 Task: Change the theme color of your profile to Black.
Action: Mouse moved to (1137, 37)
Screenshot: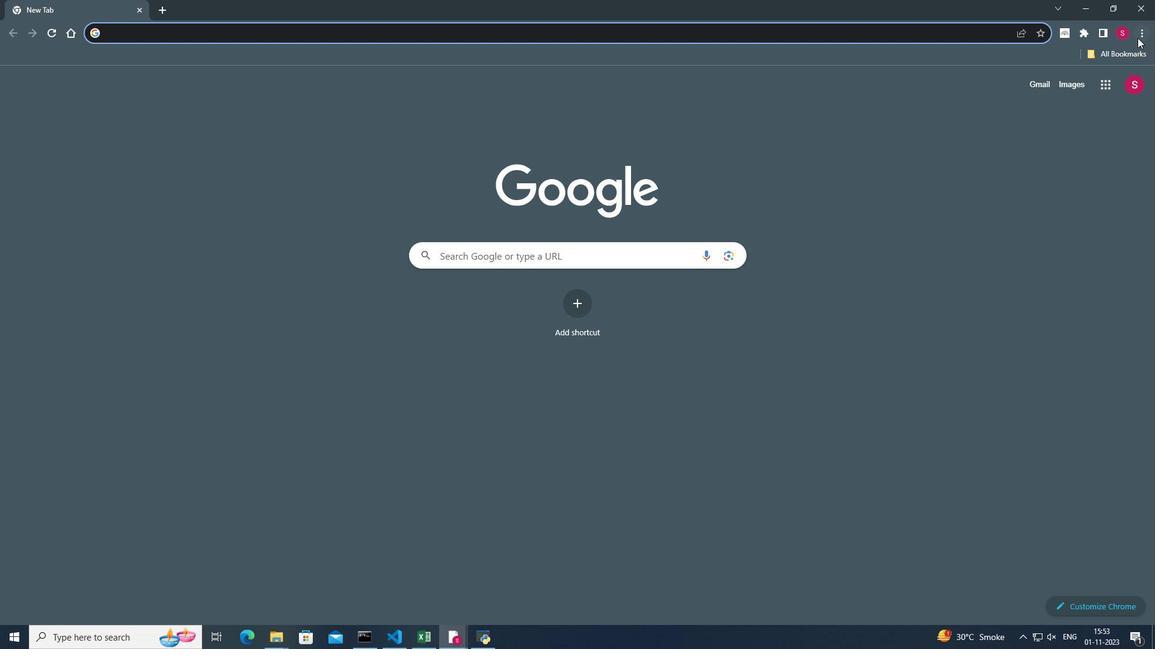 
Action: Mouse pressed left at (1137, 37)
Screenshot: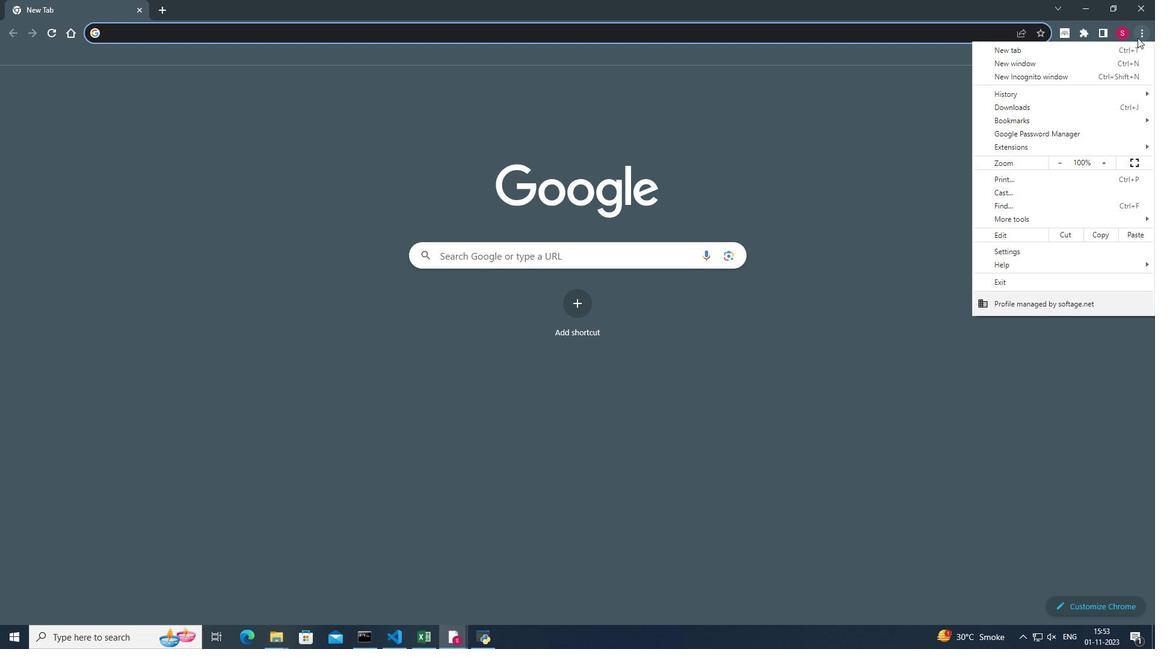 
Action: Mouse moved to (1005, 252)
Screenshot: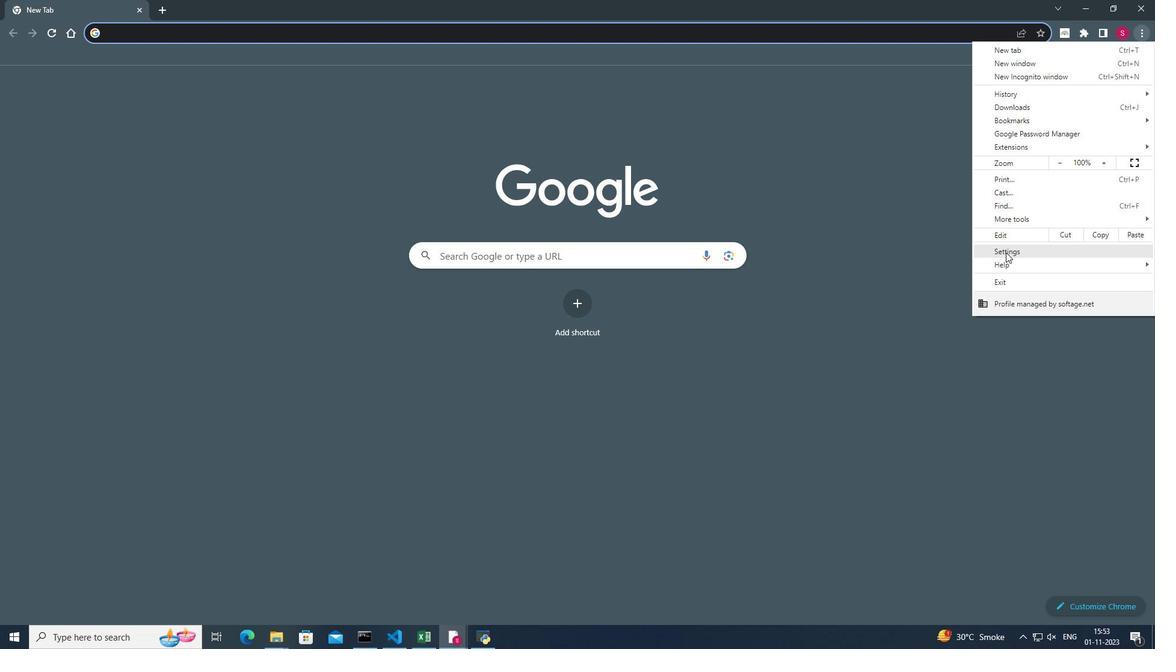 
Action: Mouse pressed left at (1005, 252)
Screenshot: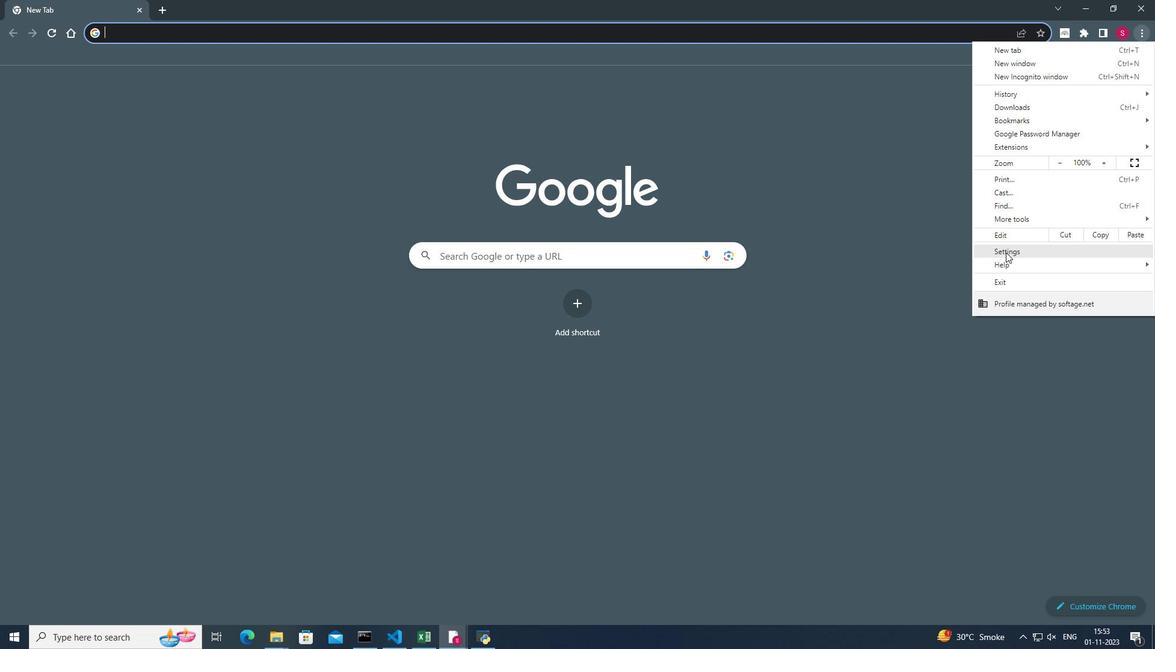 
Action: Mouse moved to (763, 281)
Screenshot: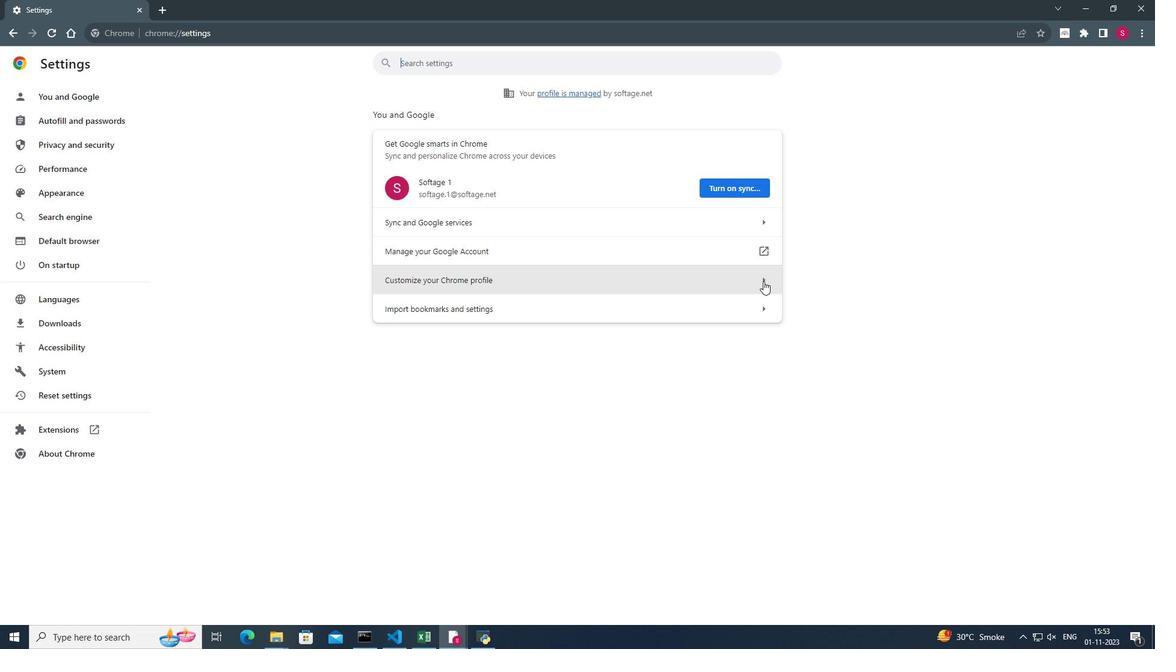 
Action: Mouse pressed left at (763, 281)
Screenshot: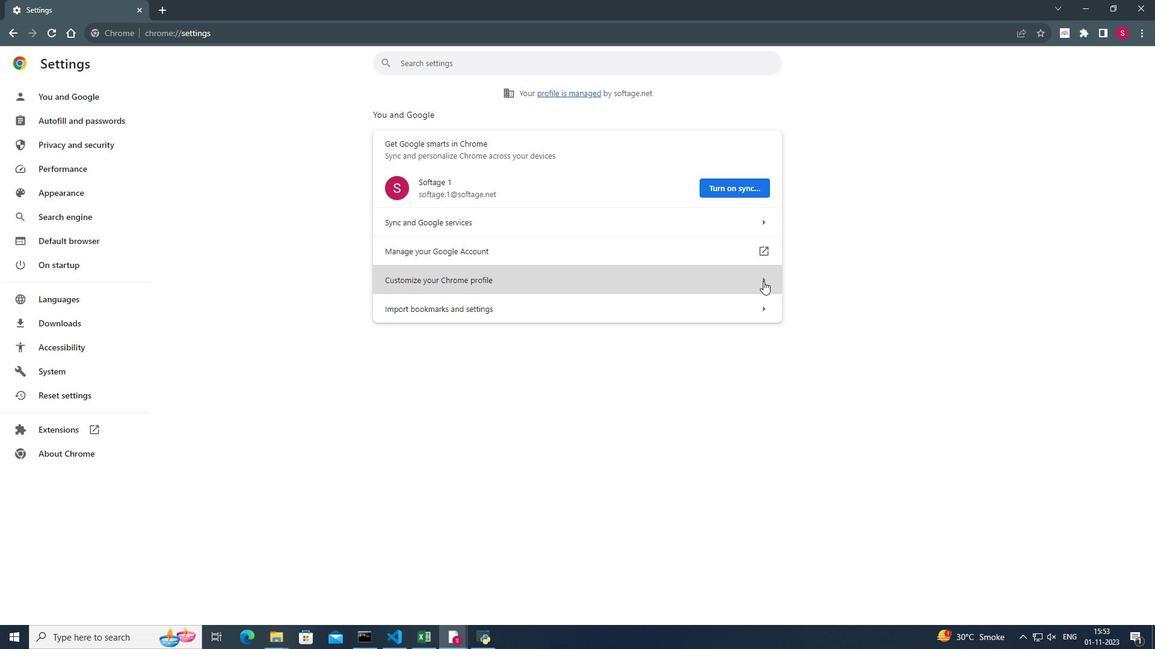 
Action: Mouse moved to (727, 239)
Screenshot: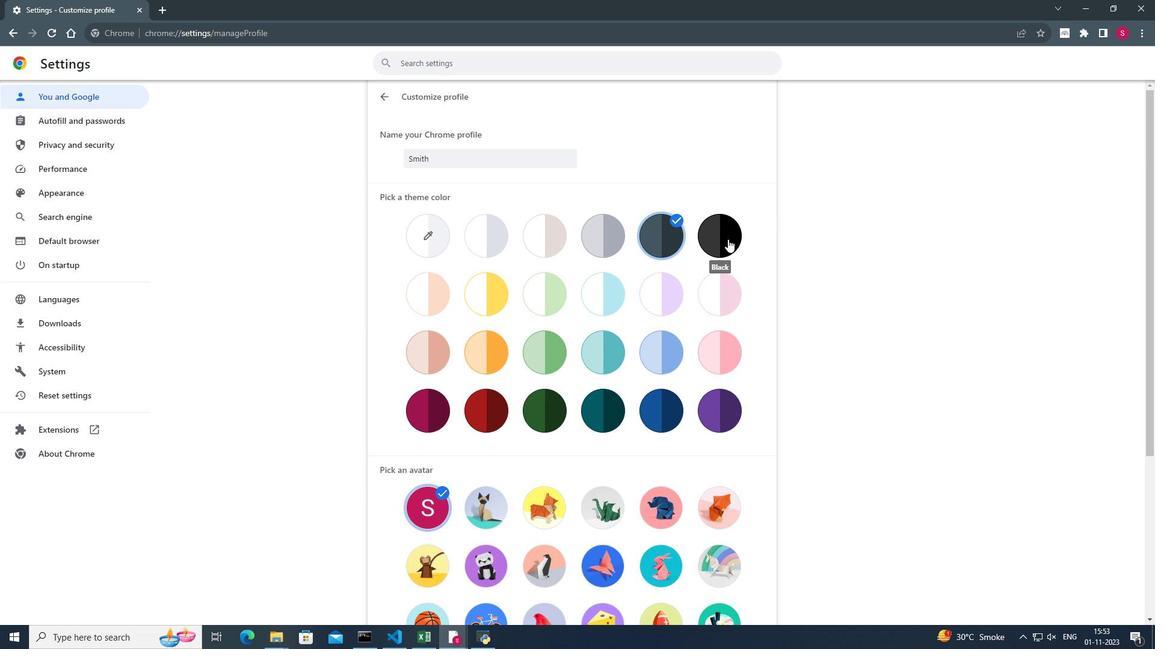 
Action: Mouse pressed left at (727, 239)
Screenshot: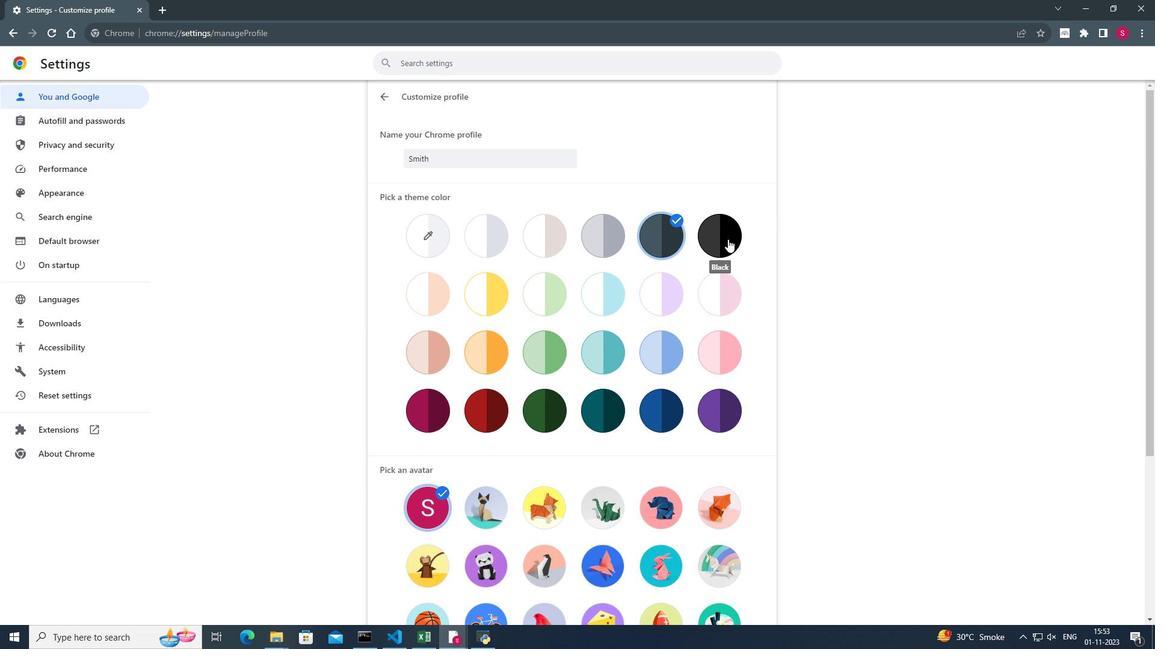 
Action: Mouse moved to (1071, 235)
Screenshot: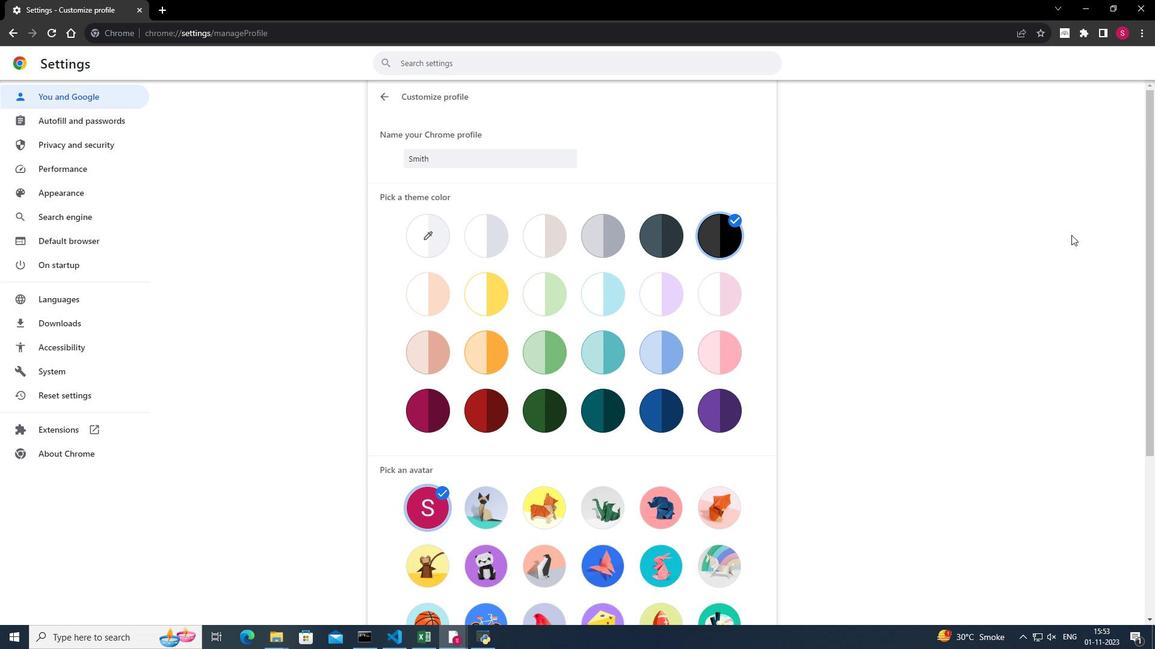 
